 Task: Create a section Burnout Blitz and in the section, add a milestone Business Intelligence Implementation in the project TrailPlan.
Action: Mouse moved to (30, 434)
Screenshot: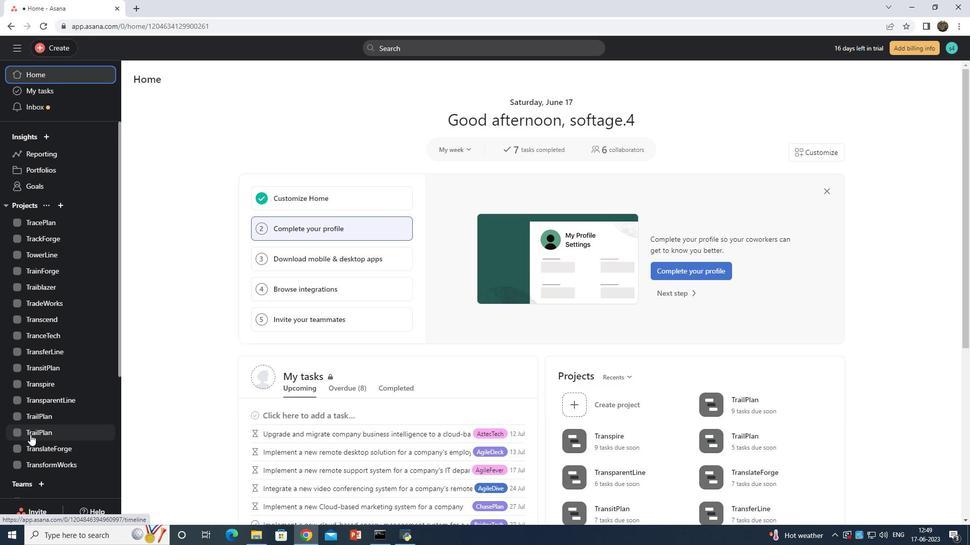 
Action: Mouse pressed left at (30, 434)
Screenshot: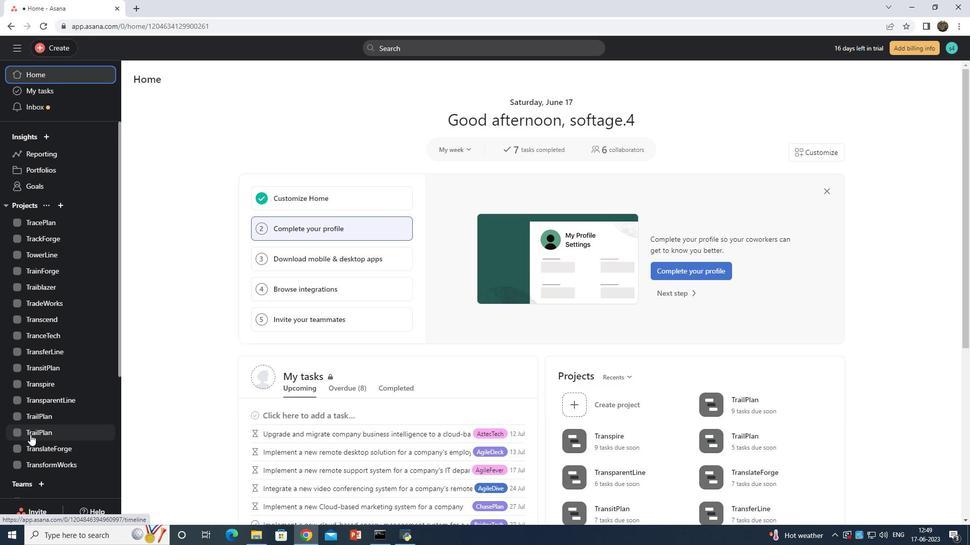 
Action: Mouse moved to (166, 423)
Screenshot: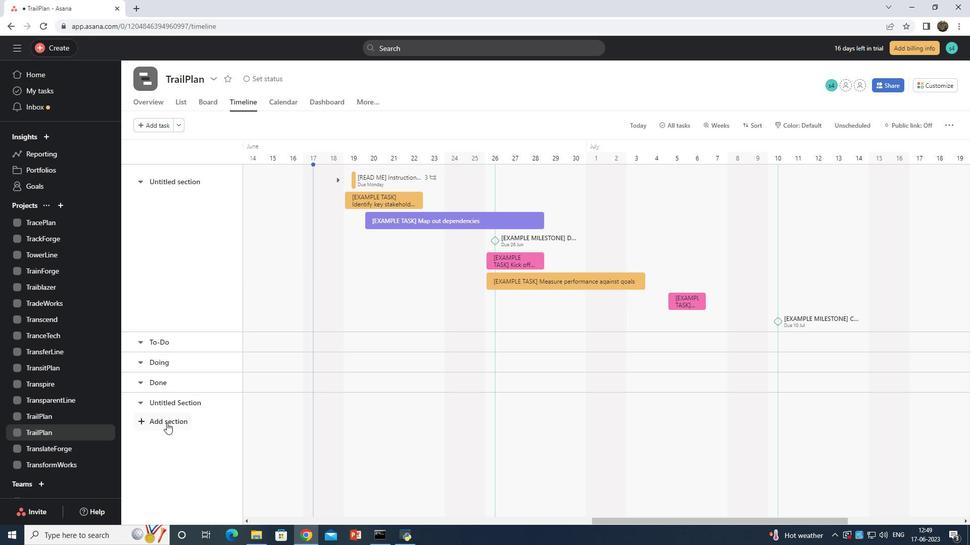 
Action: Mouse pressed left at (166, 423)
Screenshot: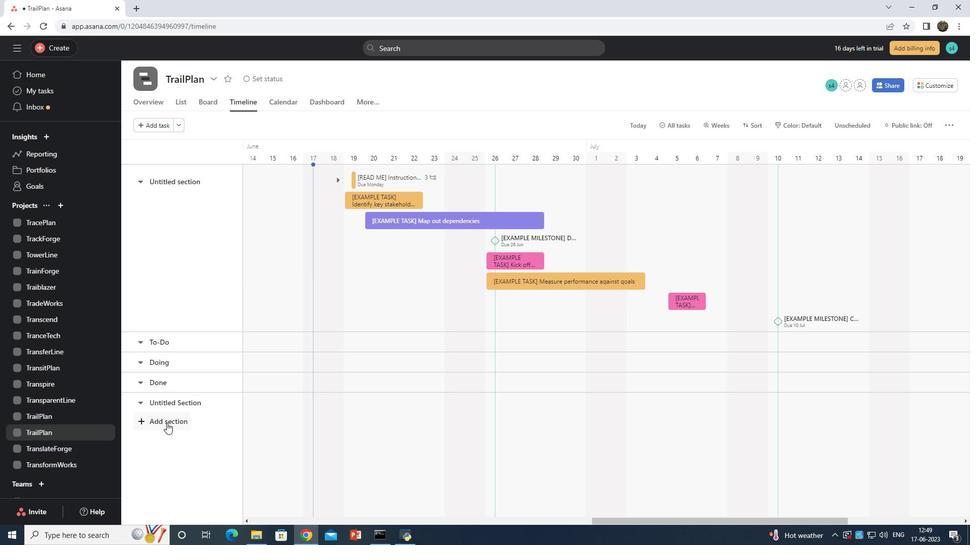 
Action: Mouse moved to (166, 423)
Screenshot: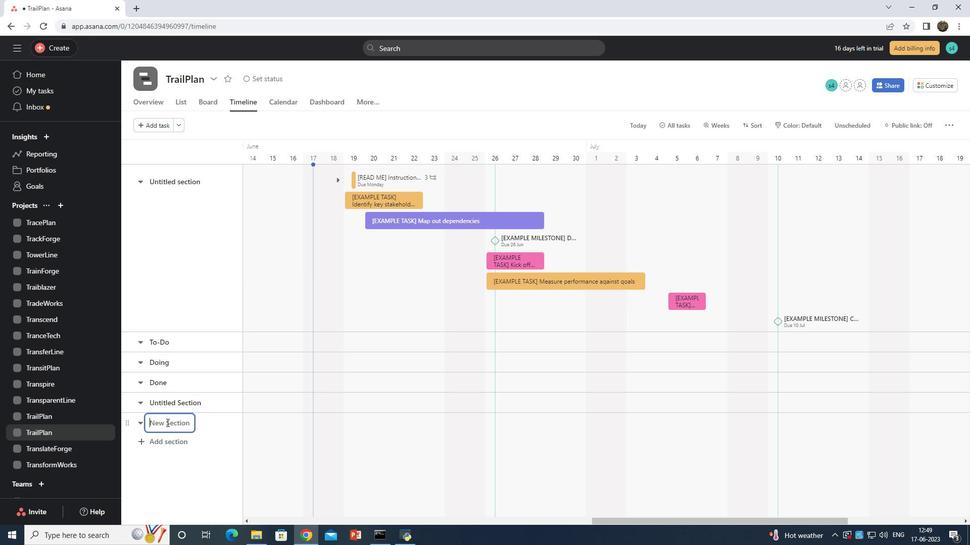
Action: Key pressed <Key.shift>Burnout<Key.space><Key.shift>Blitz
Screenshot: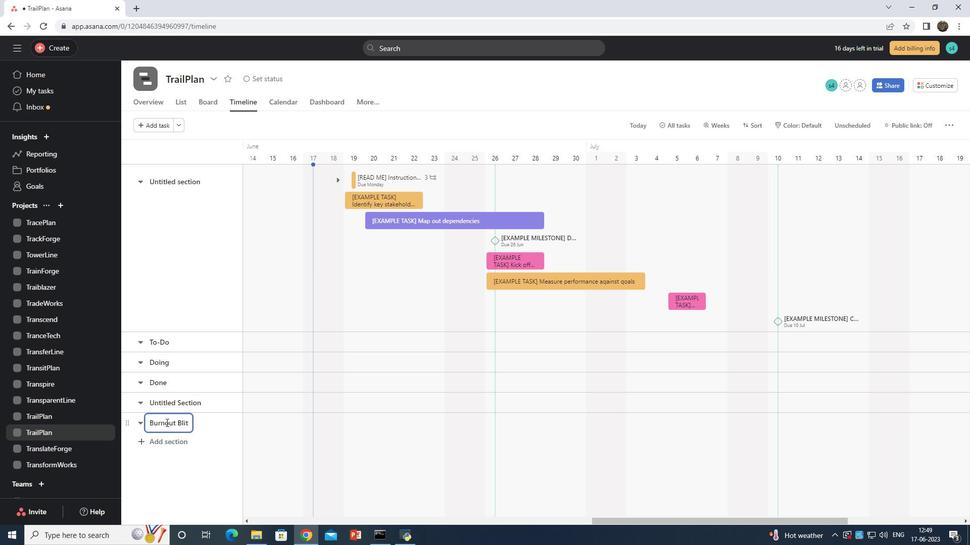 
Action: Mouse moved to (285, 426)
Screenshot: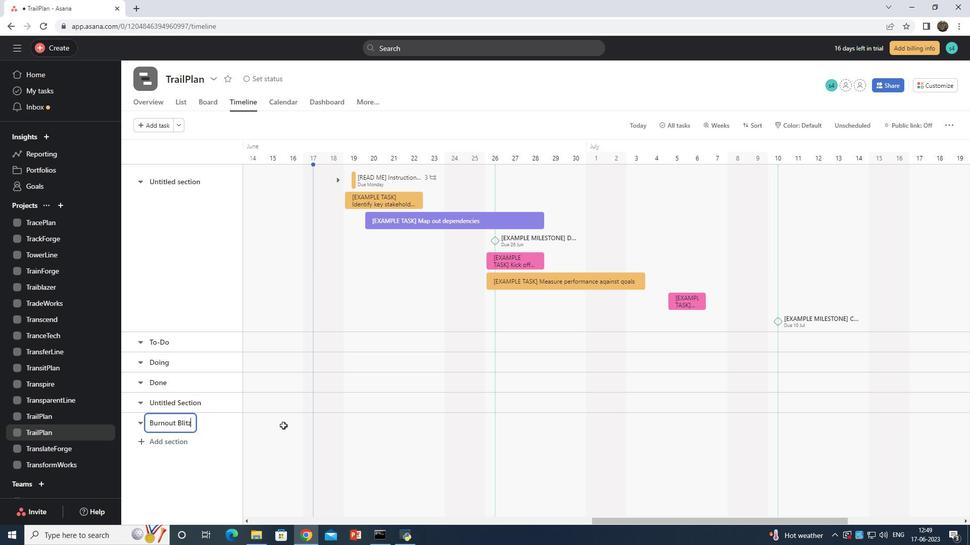 
Action: Mouse pressed left at (285, 426)
Screenshot: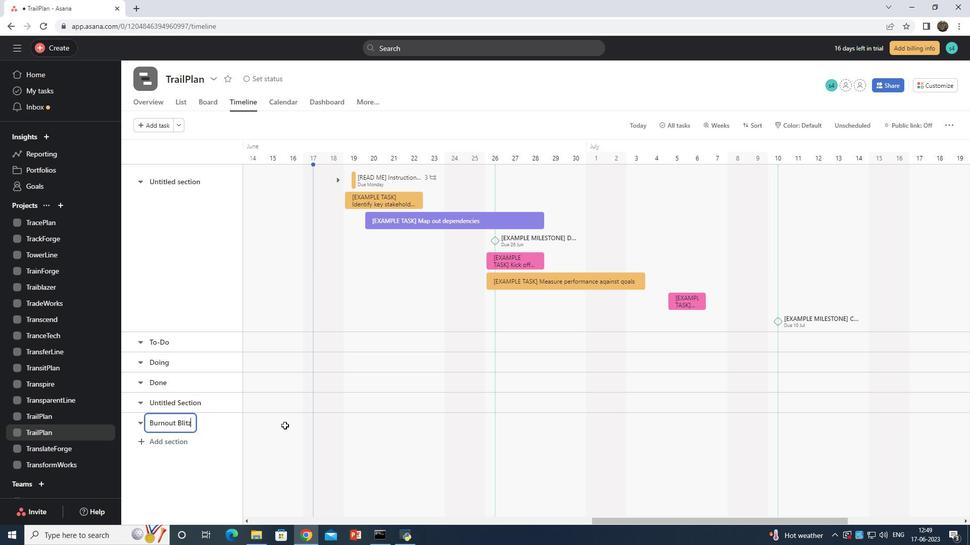 
Action: Mouse moved to (285, 426)
Screenshot: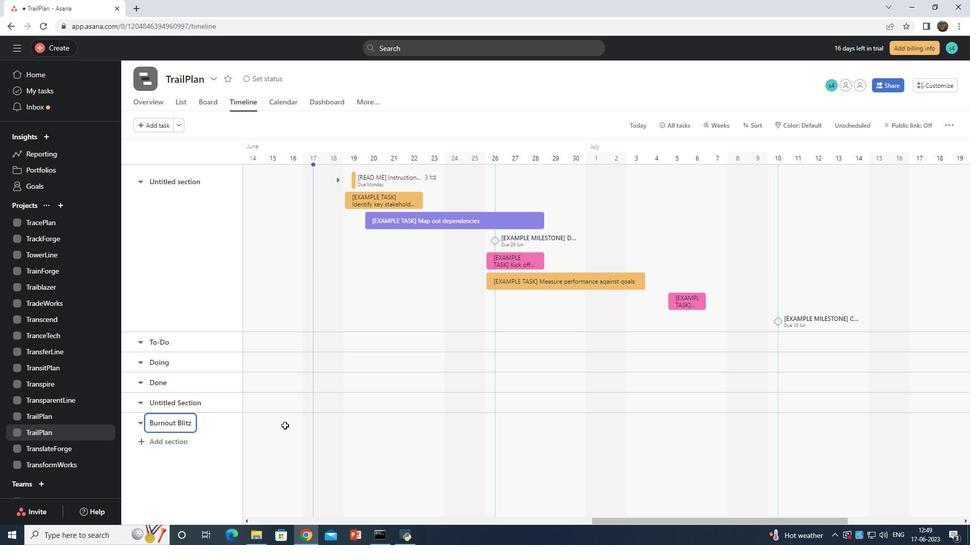 
Action: Mouse pressed right at (285, 426)
Screenshot: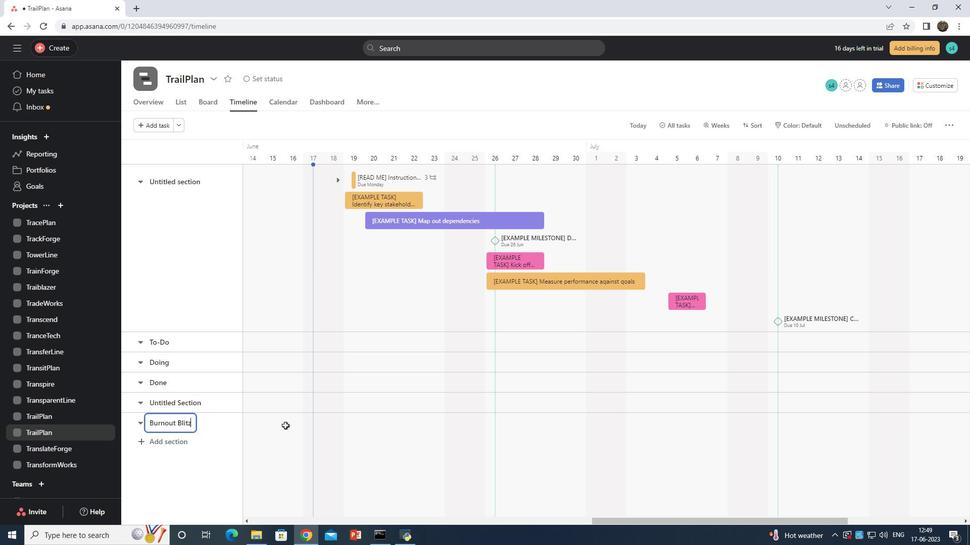 
Action: Mouse moved to (299, 443)
Screenshot: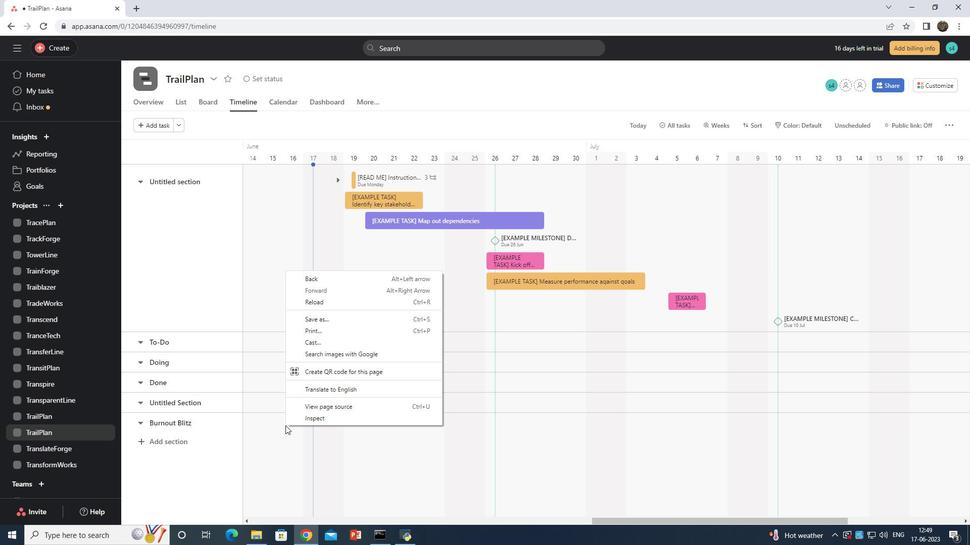 
Action: Mouse pressed left at (299, 443)
Screenshot: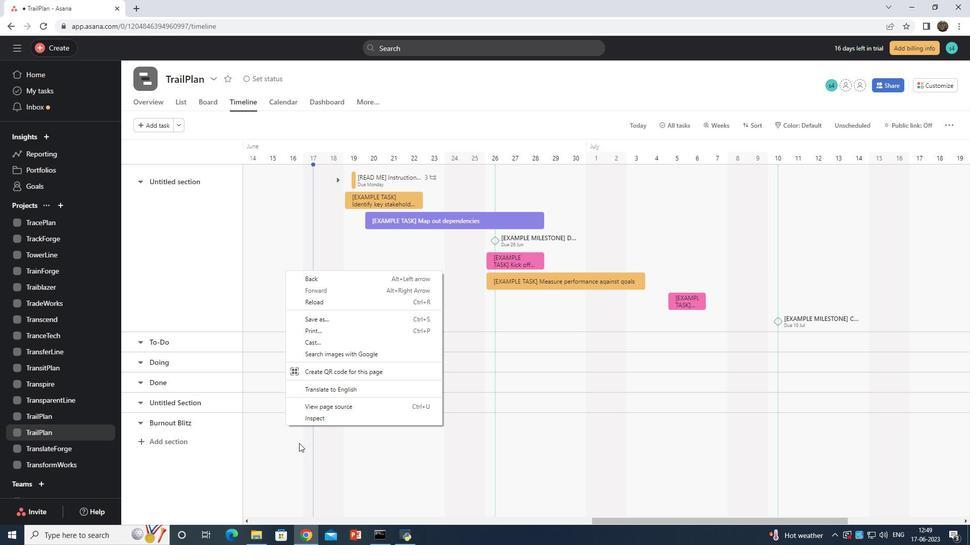 
Action: Mouse moved to (366, 420)
Screenshot: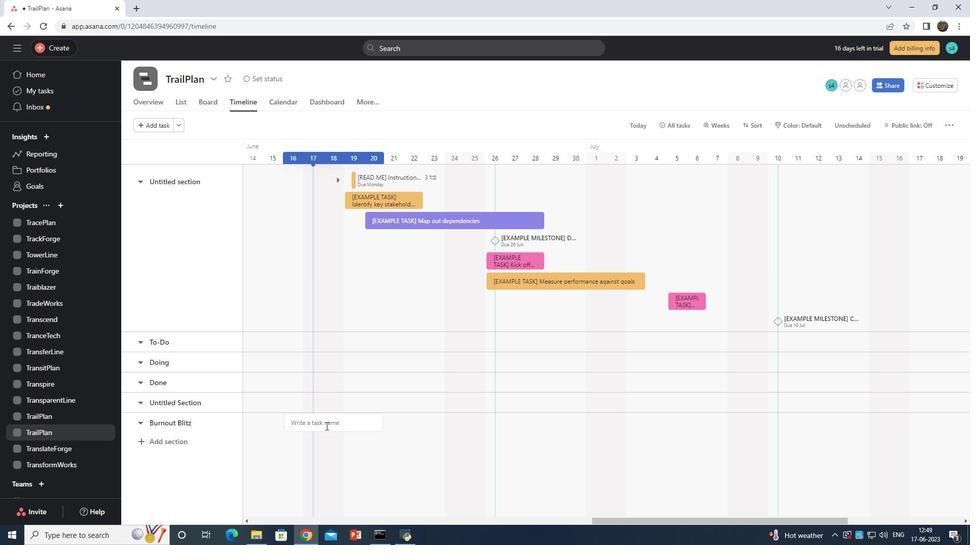 
Action: Key pressed <Key.shift>Business<Key.space><Key.shift>Intelligence
Screenshot: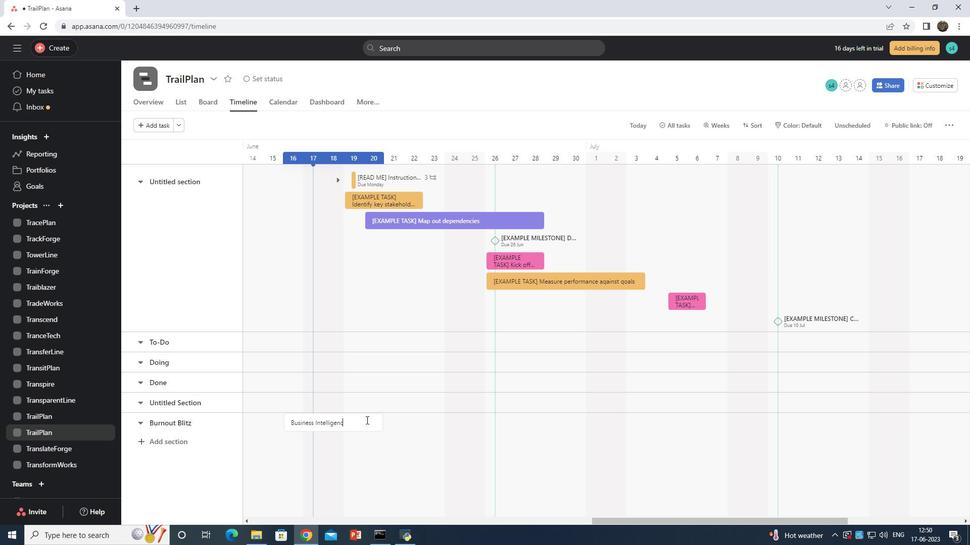 
Action: Mouse moved to (366, 424)
Screenshot: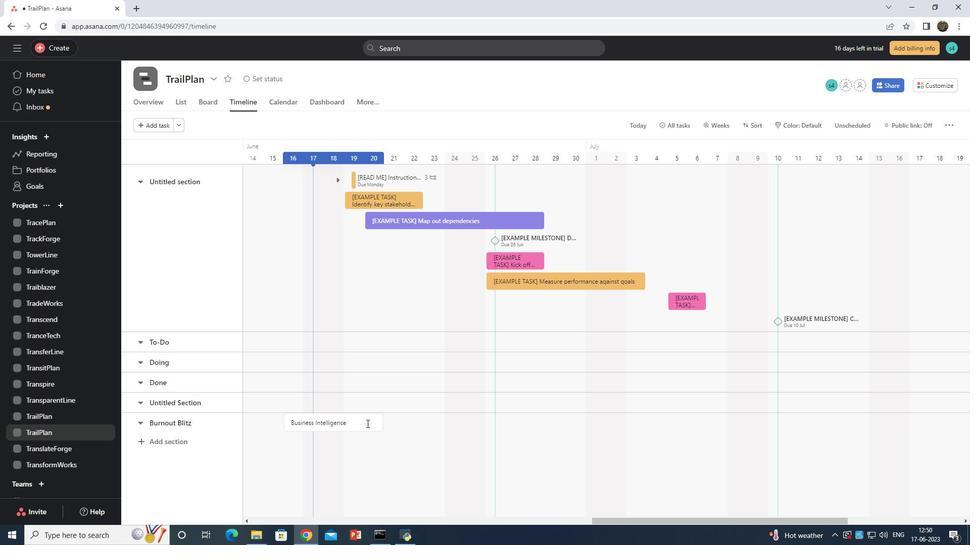 
Action: Mouse pressed right at (366, 424)
Screenshot: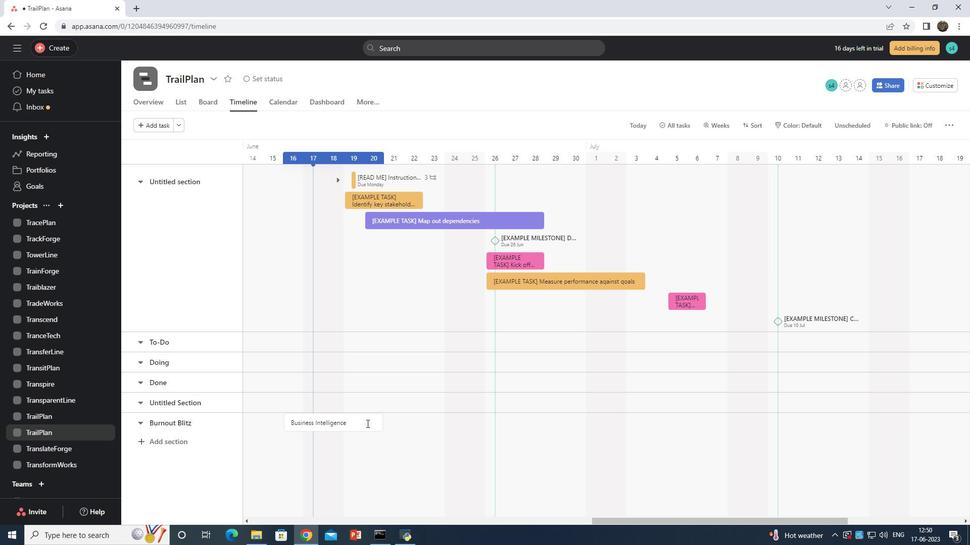 
Action: Mouse moved to (406, 373)
Screenshot: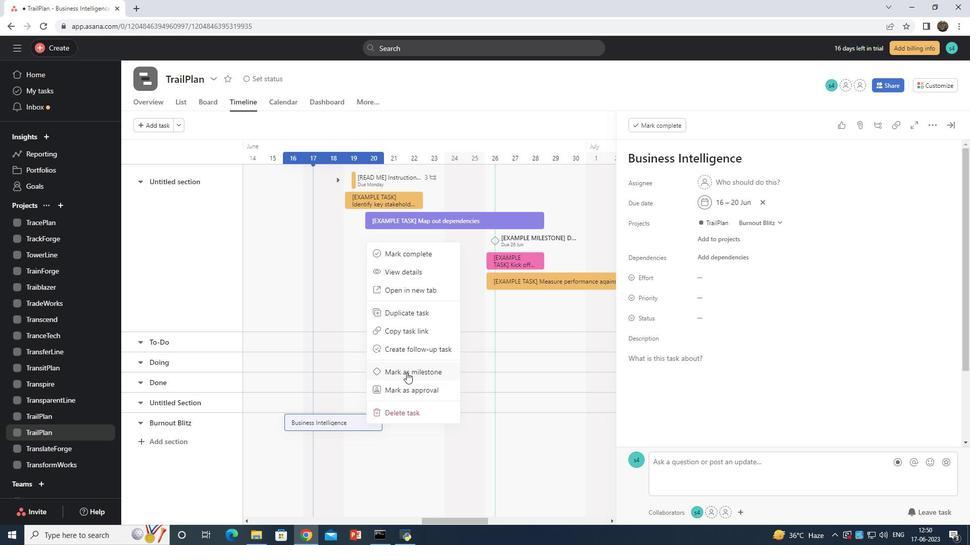 
Action: Mouse pressed left at (406, 373)
Screenshot: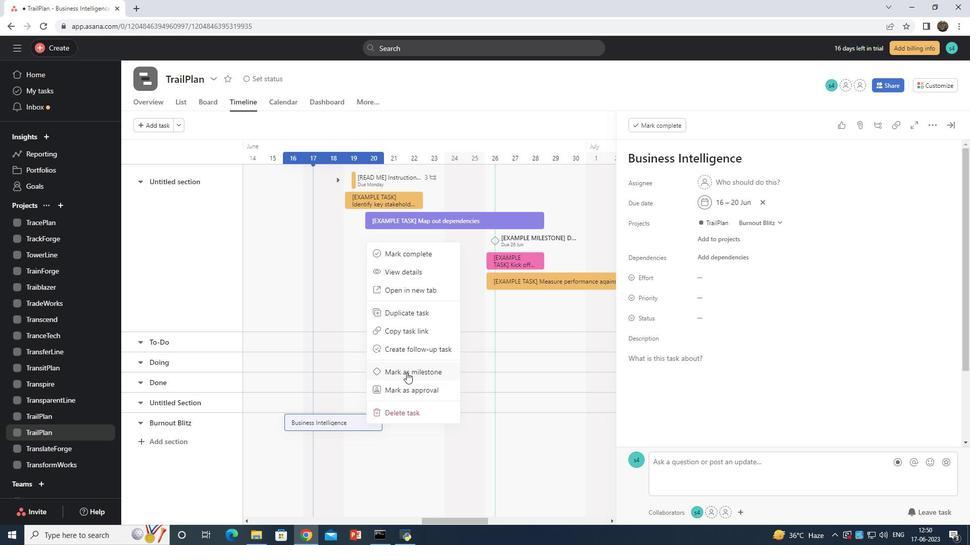 
